Task: Change the video mode to X.
Action: Mouse moved to (95, 15)
Screenshot: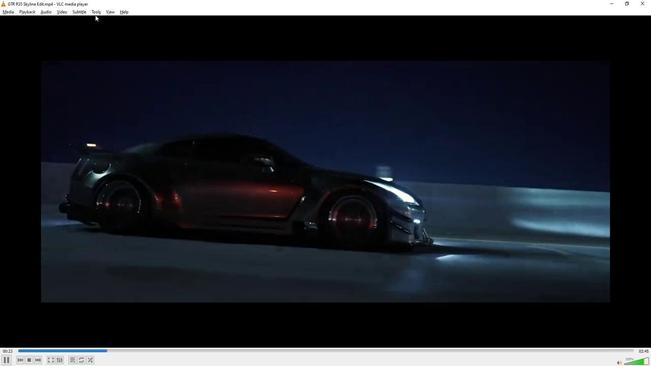 
Action: Mouse pressed left at (95, 15)
Screenshot: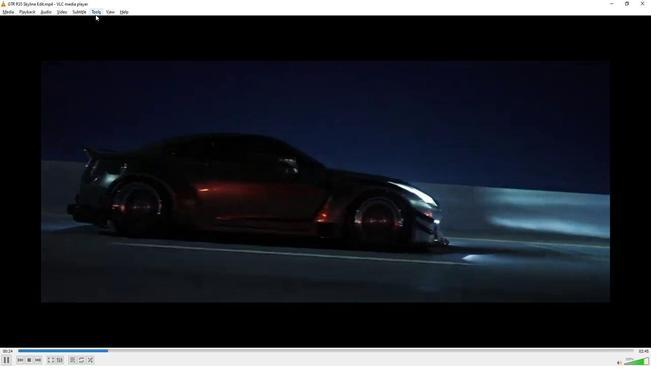 
Action: Mouse moved to (111, 91)
Screenshot: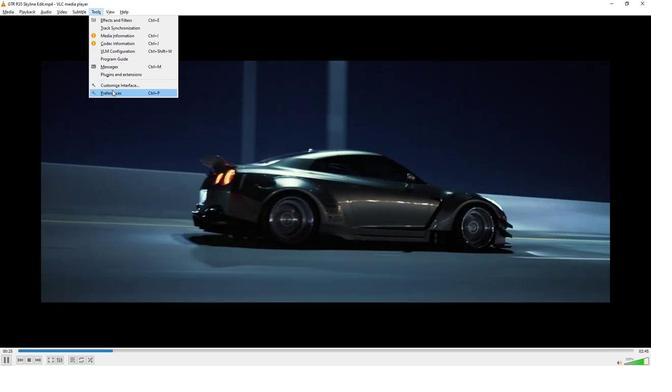 
Action: Mouse pressed left at (111, 91)
Screenshot: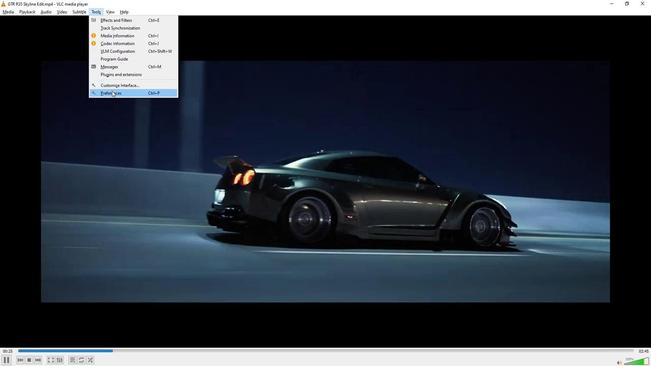 
Action: Mouse moved to (207, 70)
Screenshot: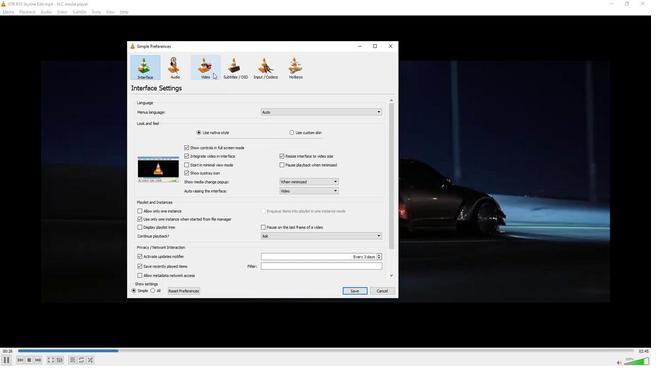 
Action: Mouse pressed left at (207, 70)
Screenshot: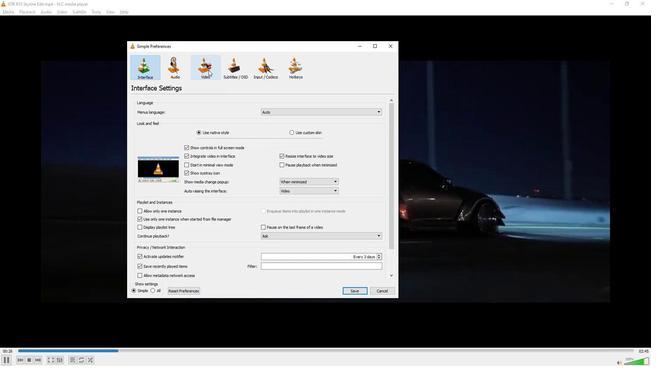 
Action: Mouse moved to (296, 163)
Screenshot: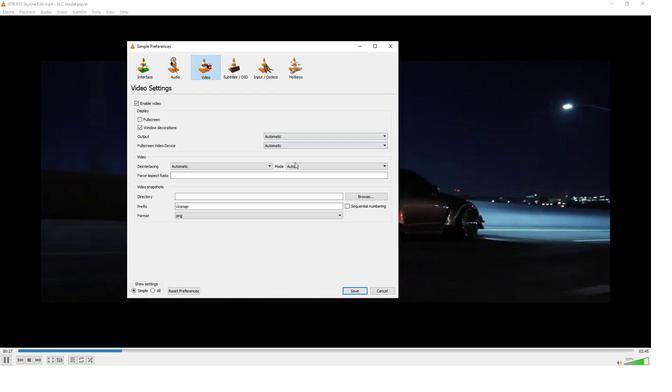 
Action: Mouse pressed left at (296, 163)
Screenshot: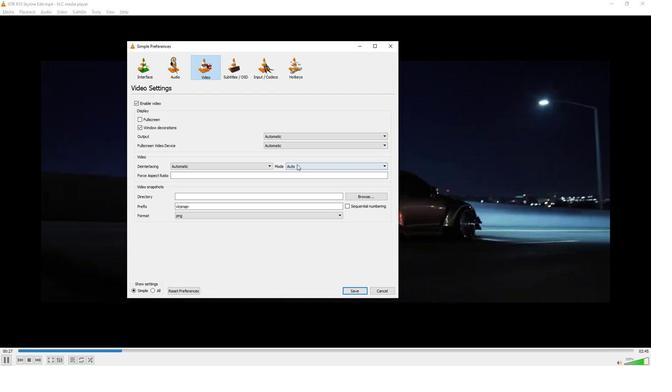 
Action: Mouse moved to (287, 197)
Screenshot: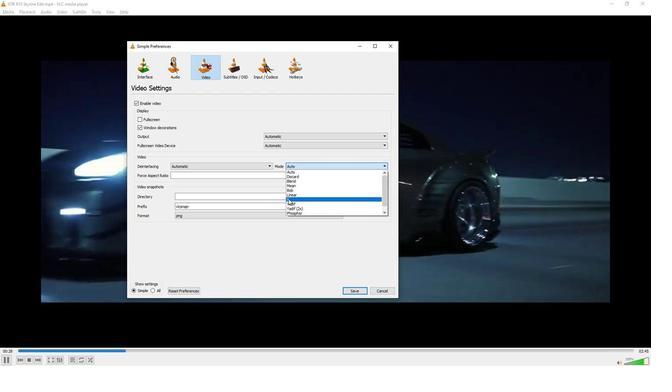 
Action: Mouse pressed left at (287, 197)
Screenshot: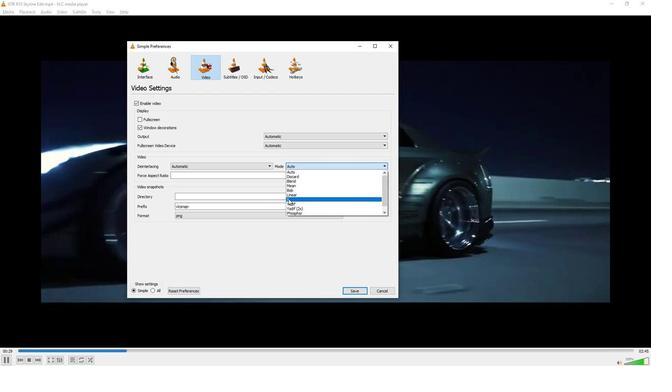 
Action: Mouse moved to (259, 242)
Screenshot: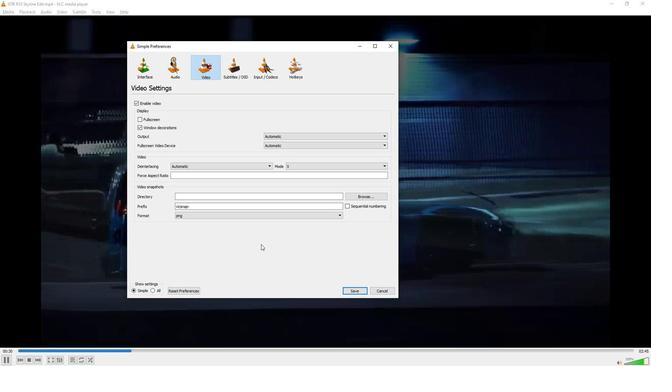 
